 Task: Add a condition where "Ticket status Contains at least one of the following Open" in unsolved tickets in your groups.
Action: Mouse moved to (95, 403)
Screenshot: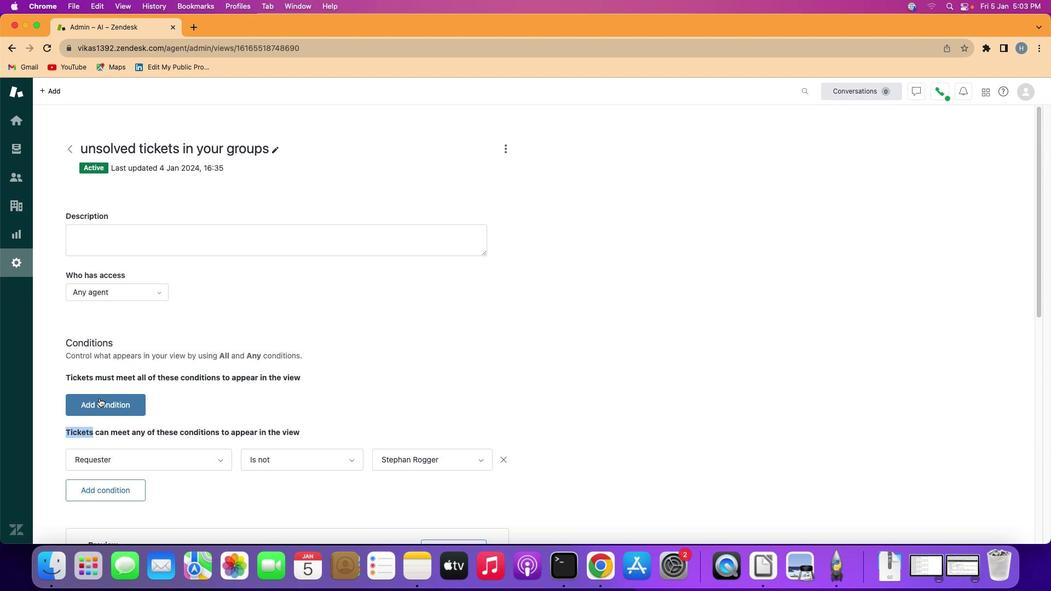 
Action: Mouse pressed left at (95, 403)
Screenshot: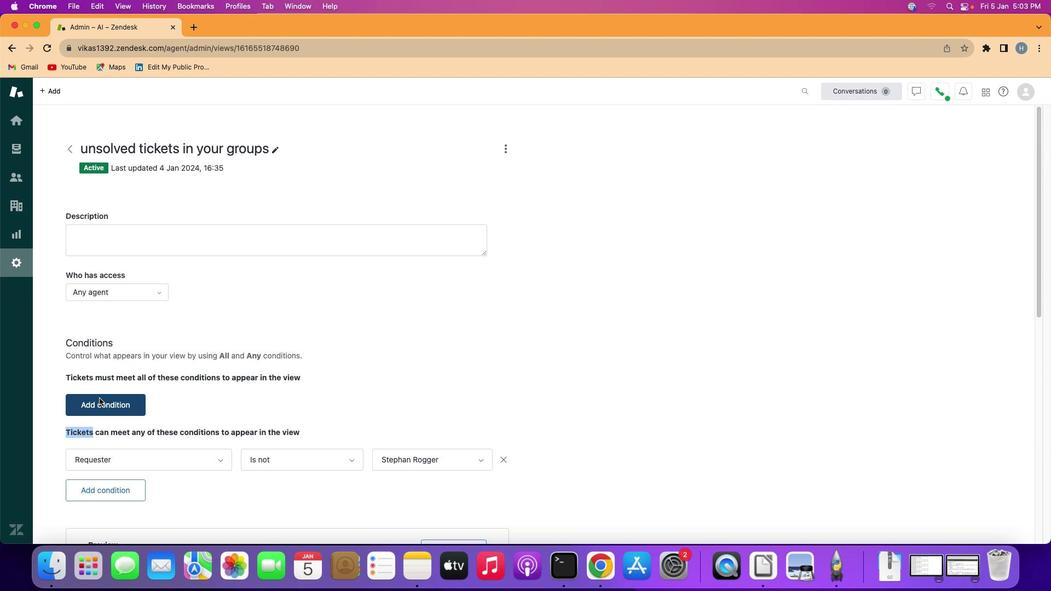 
Action: Mouse moved to (124, 404)
Screenshot: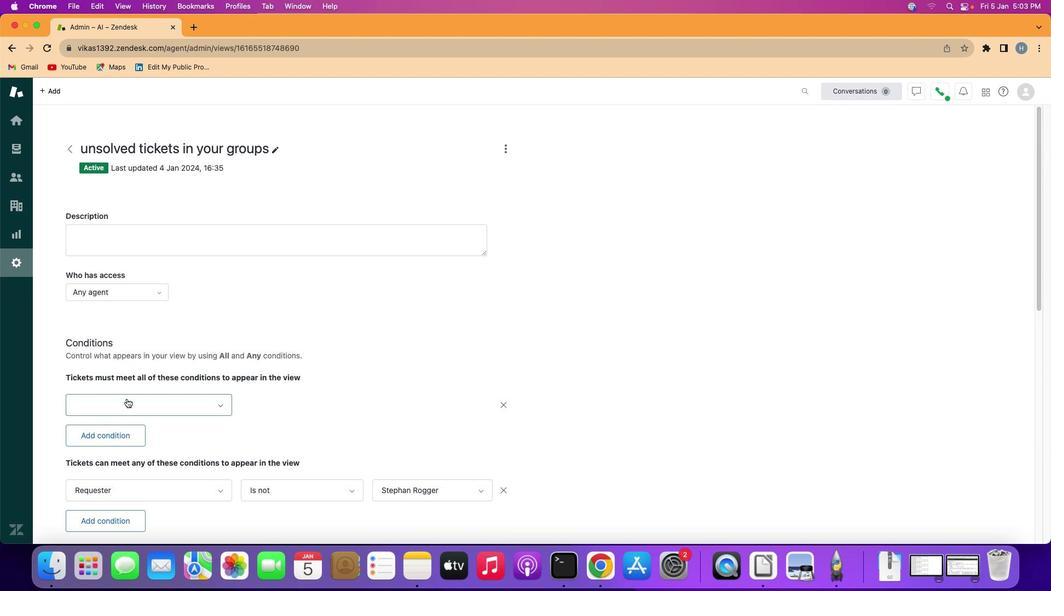 
Action: Mouse pressed left at (124, 404)
Screenshot: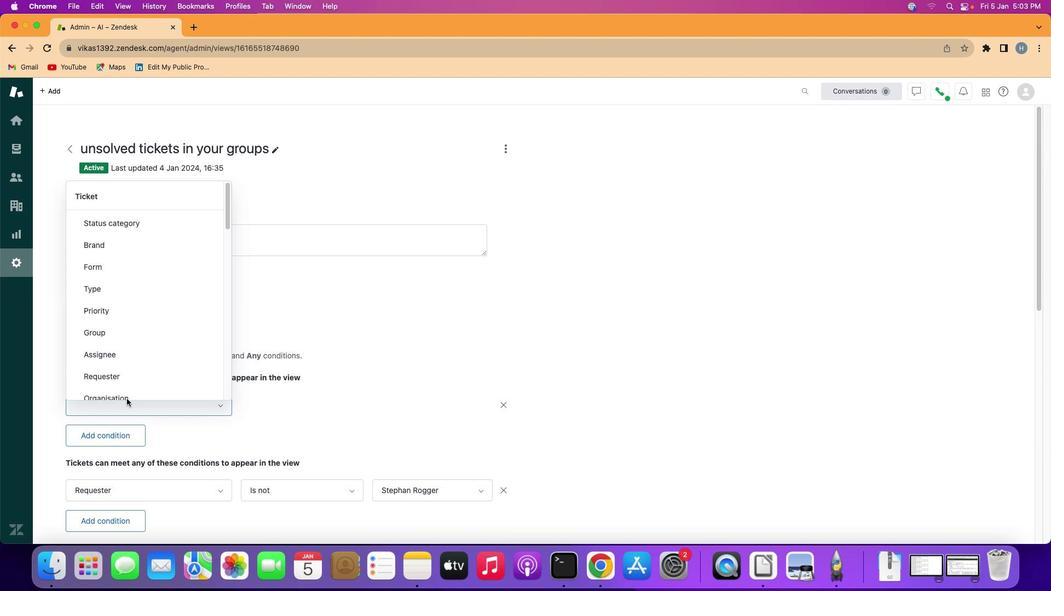 
Action: Mouse moved to (140, 318)
Screenshot: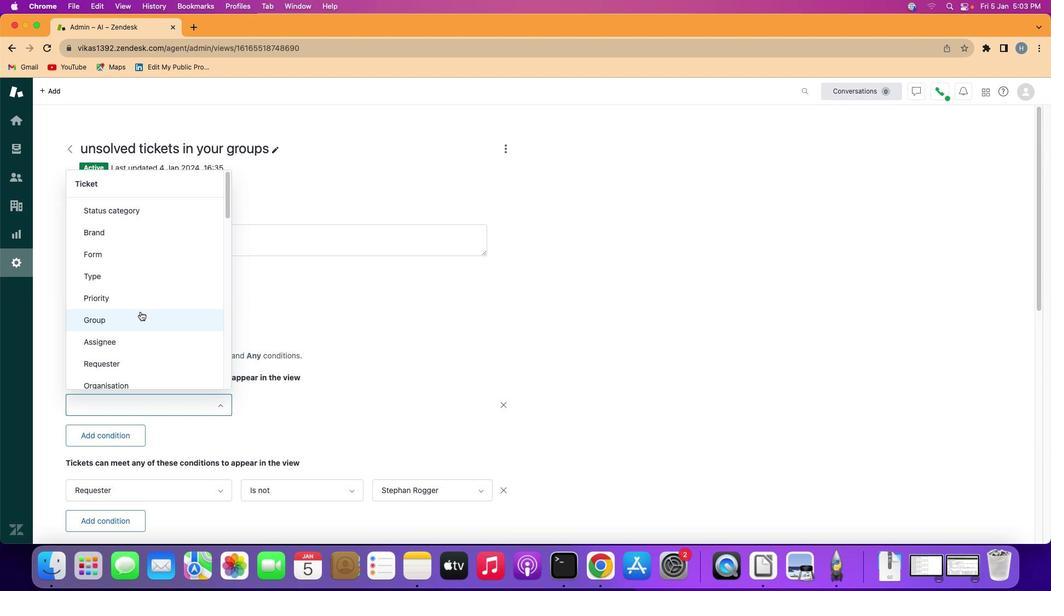 
Action: Mouse scrolled (140, 318) with delta (-7, 9)
Screenshot: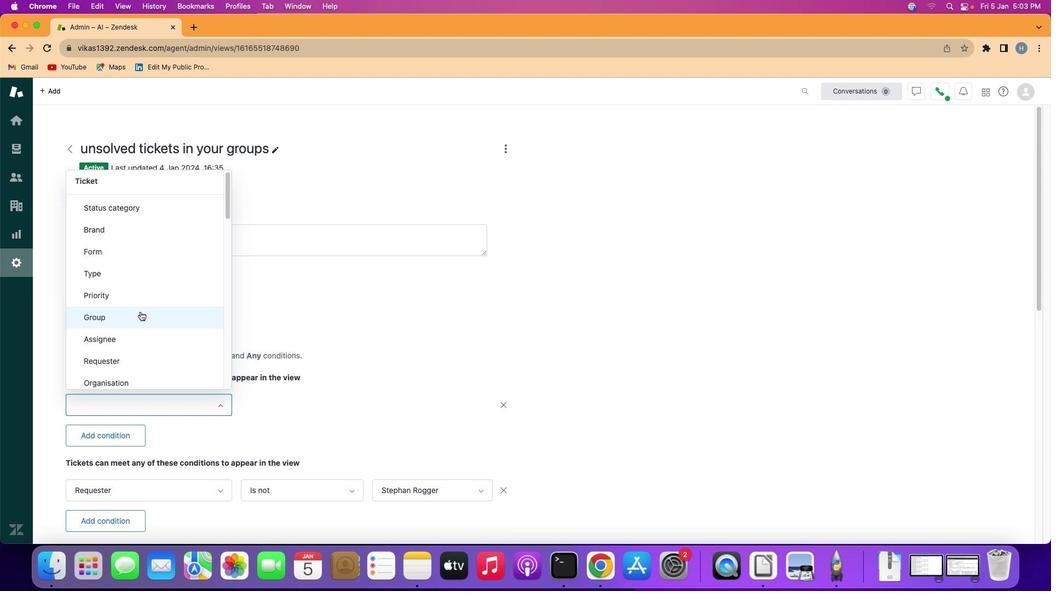 
Action: Mouse scrolled (140, 318) with delta (-7, 9)
Screenshot: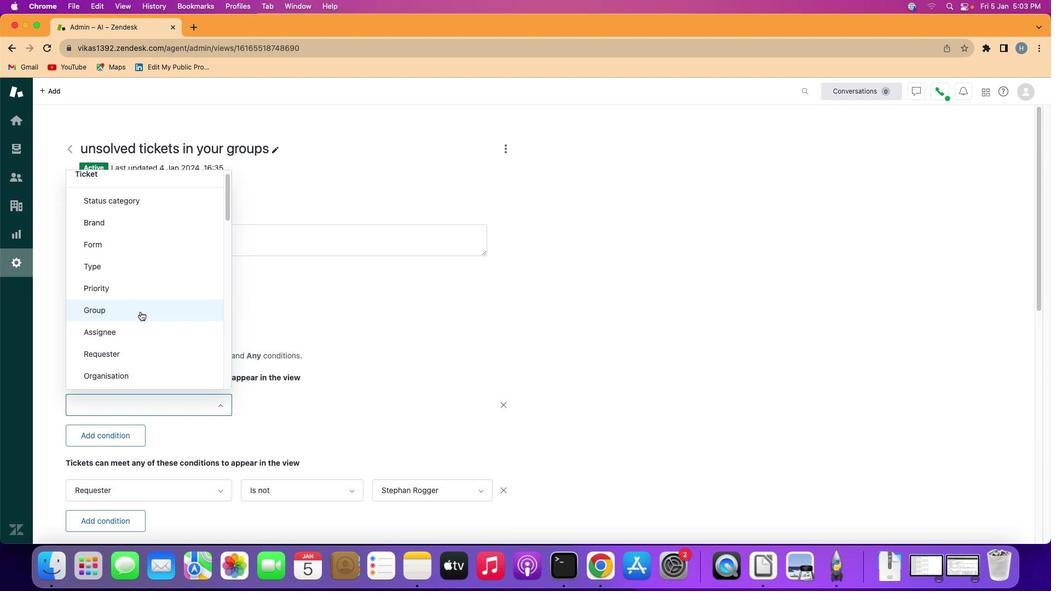 
Action: Mouse scrolled (140, 318) with delta (-7, 9)
Screenshot: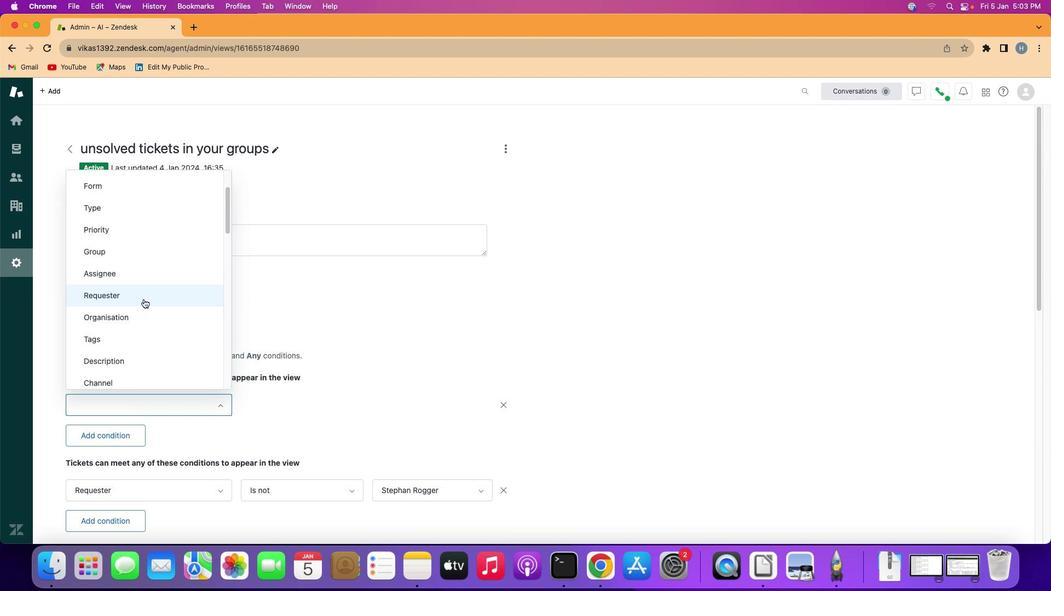 
Action: Mouse scrolled (140, 318) with delta (-7, 8)
Screenshot: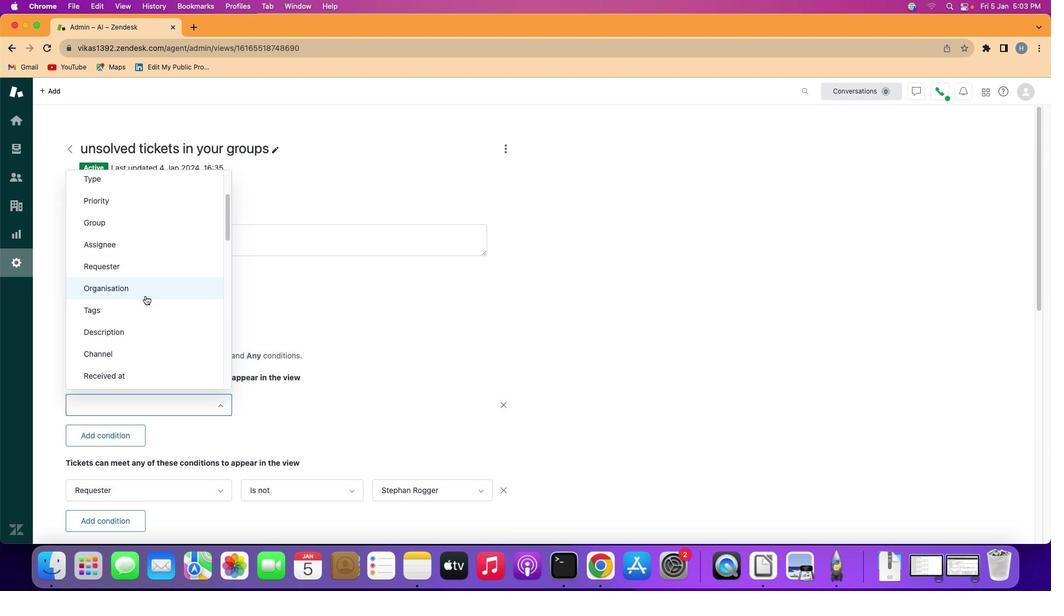 
Action: Mouse moved to (154, 296)
Screenshot: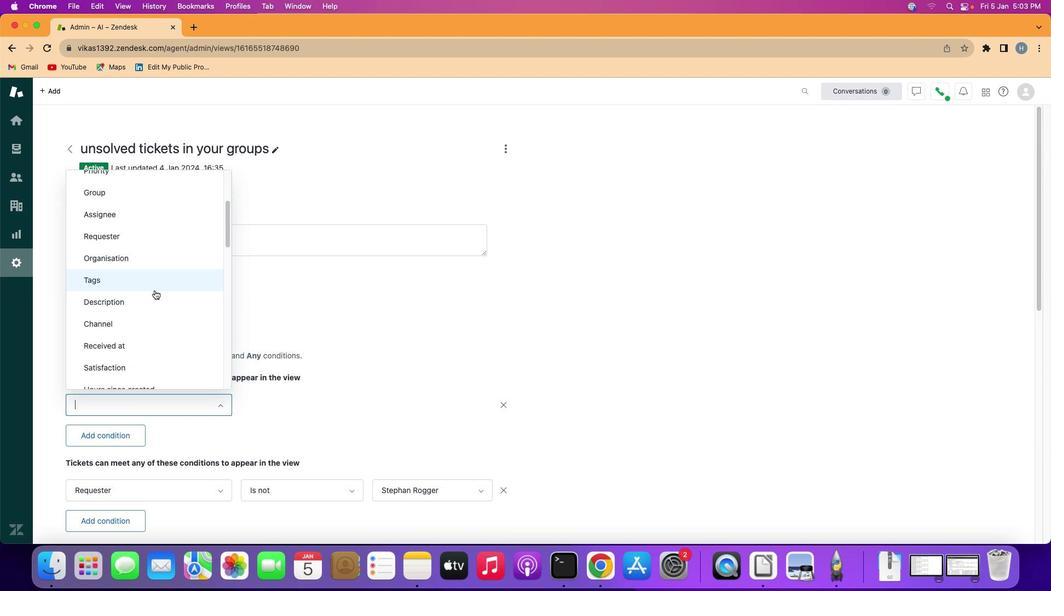 
Action: Mouse scrolled (154, 296) with delta (-7, 9)
Screenshot: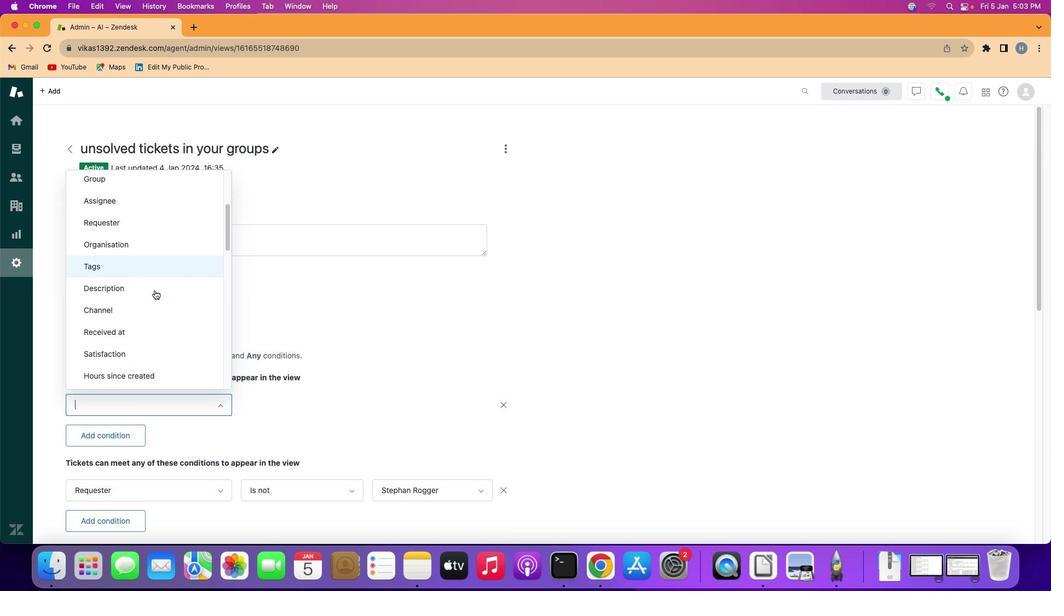 
Action: Mouse scrolled (154, 296) with delta (-7, 9)
Screenshot: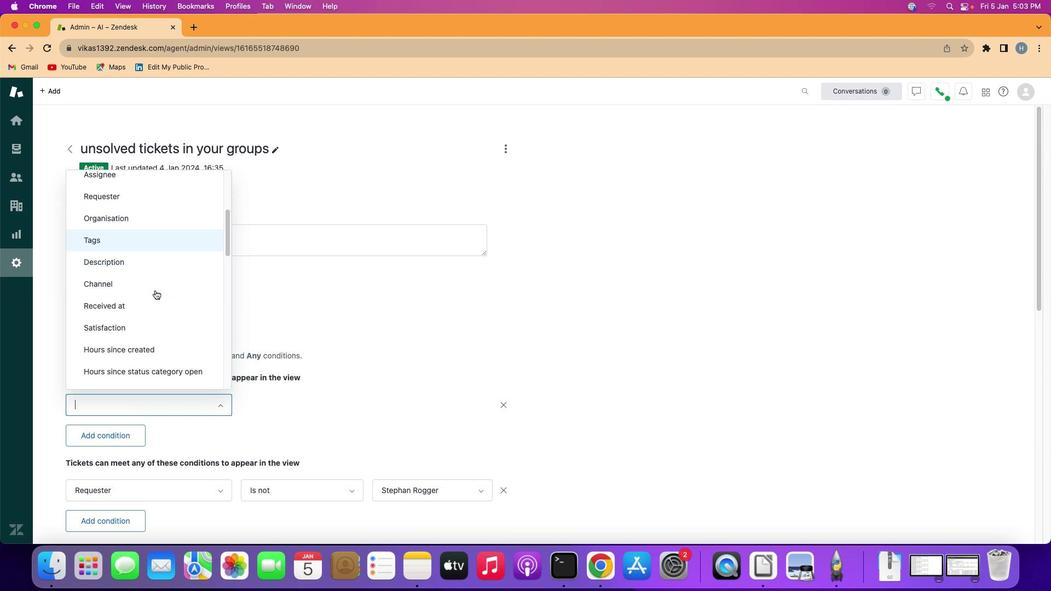 
Action: Mouse scrolled (154, 296) with delta (-7, 9)
Screenshot: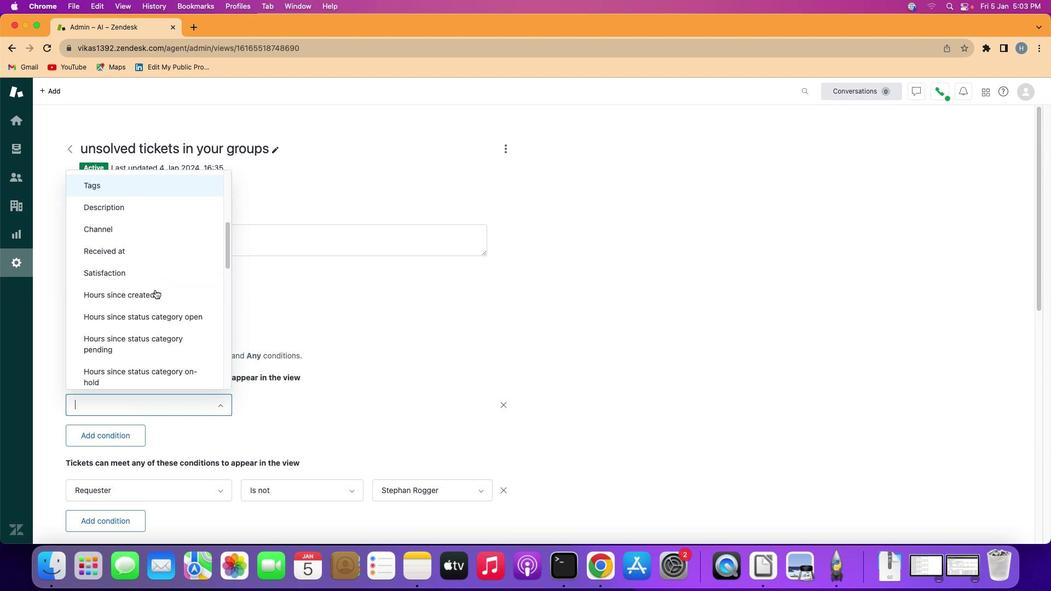
Action: Mouse scrolled (154, 296) with delta (-7, 8)
Screenshot: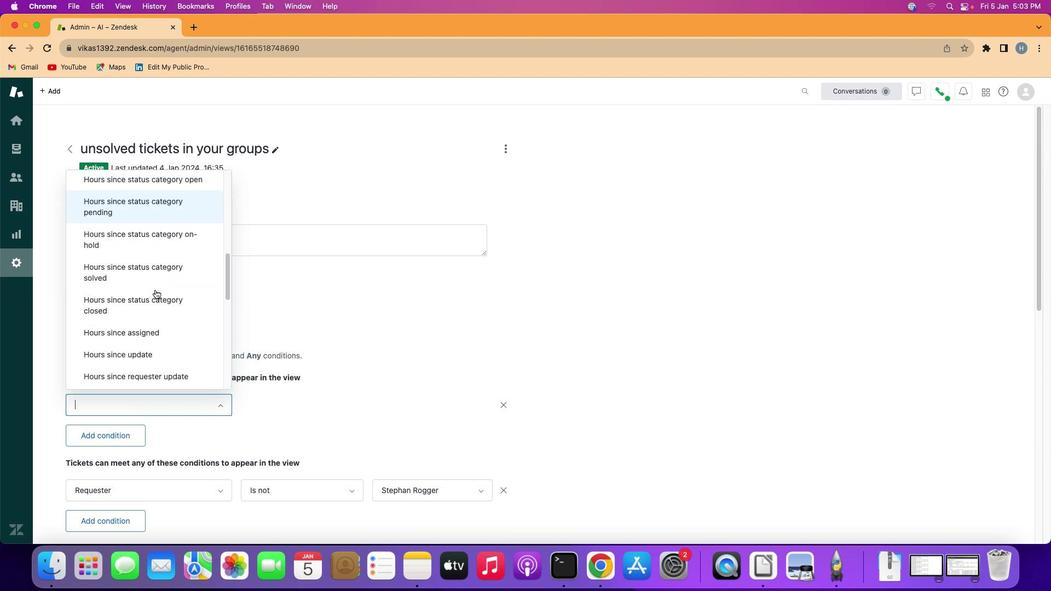 
Action: Mouse scrolled (154, 296) with delta (-7, 7)
Screenshot: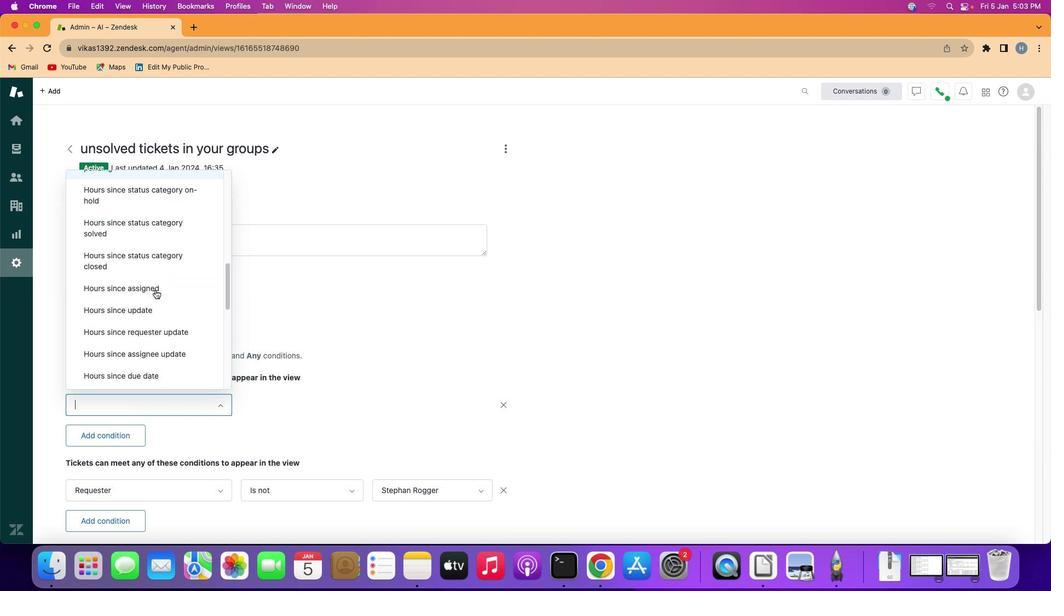 
Action: Mouse moved to (157, 298)
Screenshot: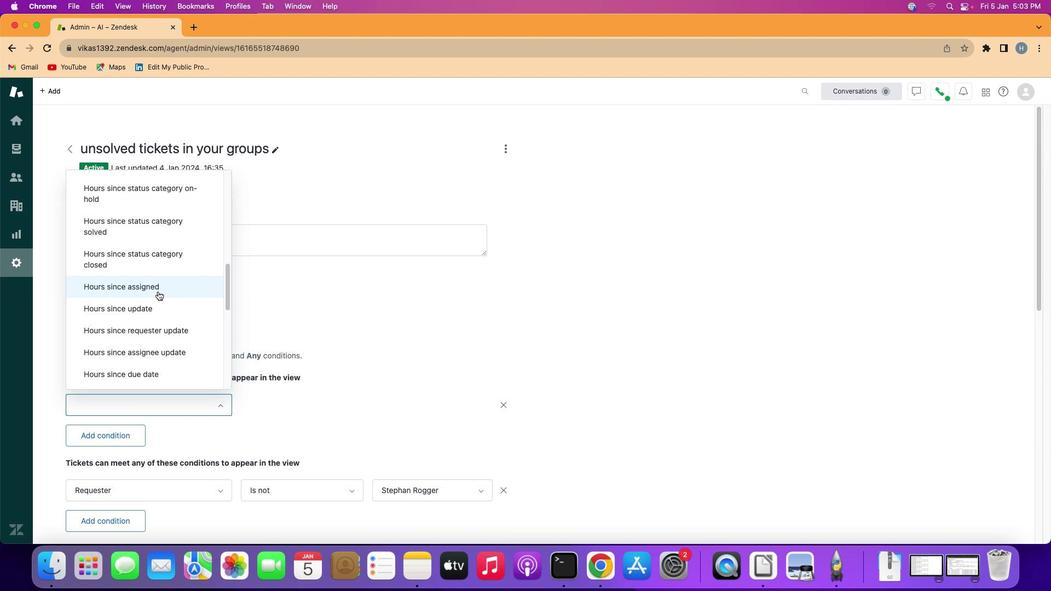 
Action: Mouse scrolled (157, 298) with delta (-7, 9)
Screenshot: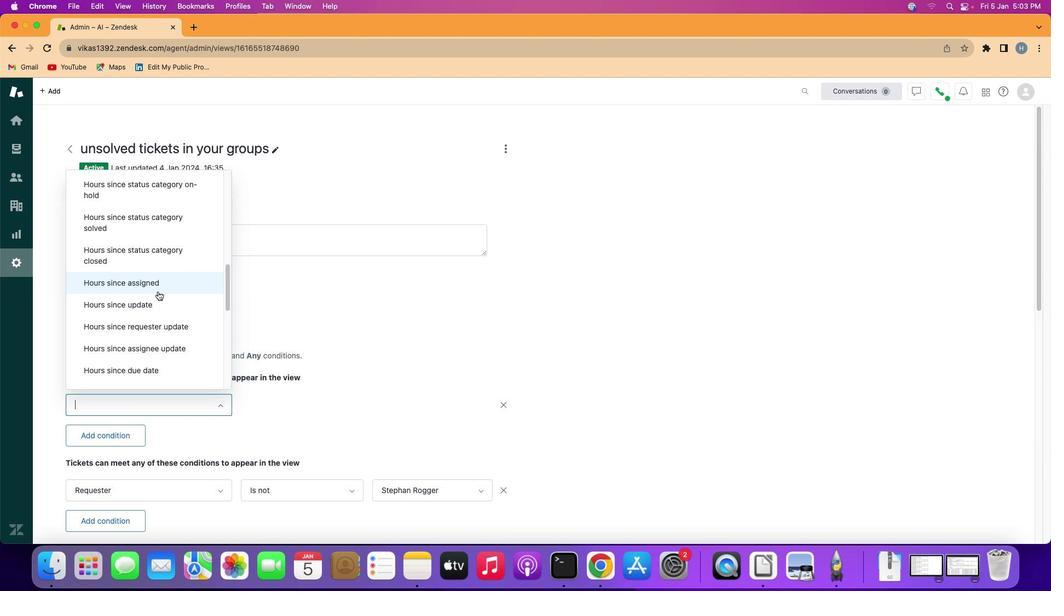 
Action: Mouse scrolled (157, 298) with delta (-7, 9)
Screenshot: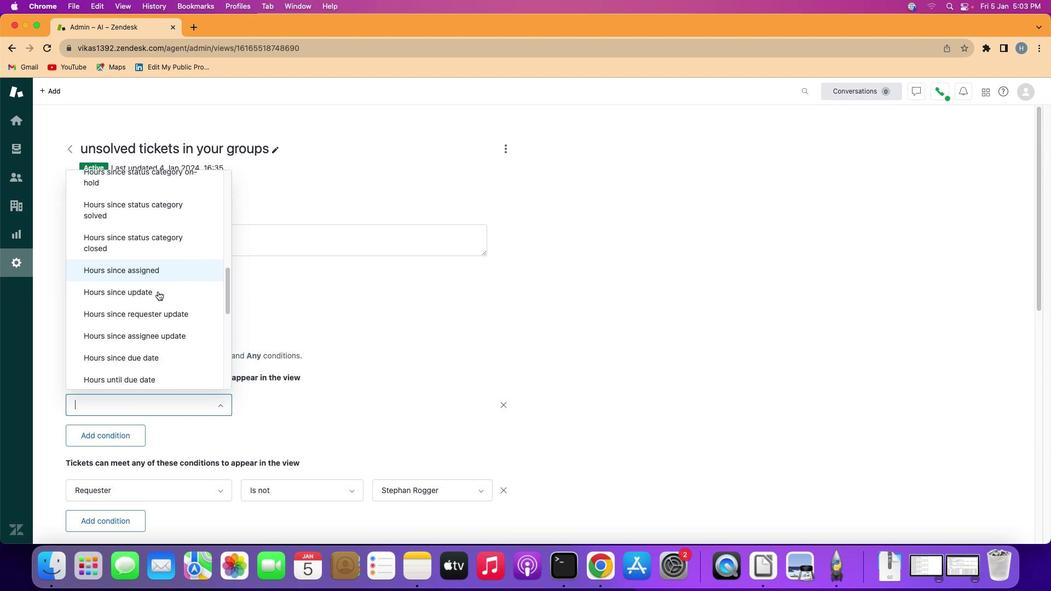 
Action: Mouse scrolled (157, 298) with delta (-7, 9)
Screenshot: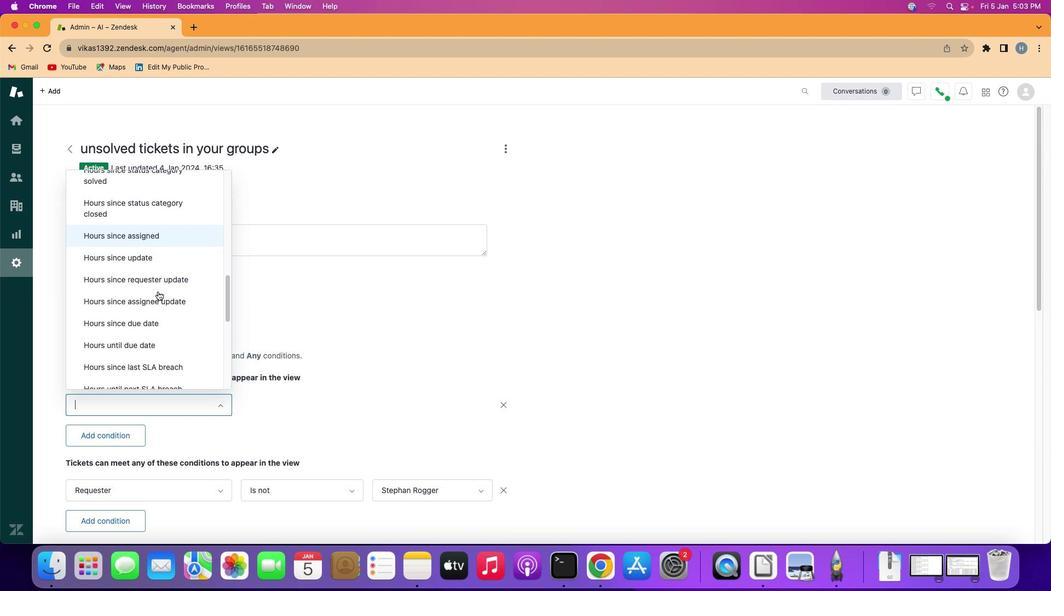 
Action: Mouse scrolled (157, 298) with delta (-7, 9)
Screenshot: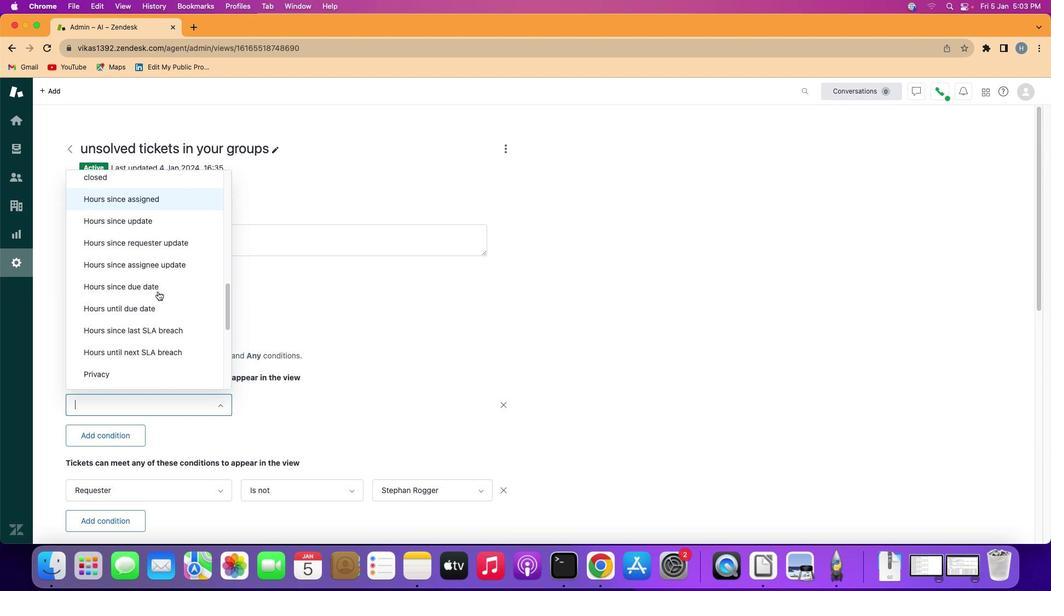 
Action: Mouse scrolled (157, 298) with delta (-7, 9)
Screenshot: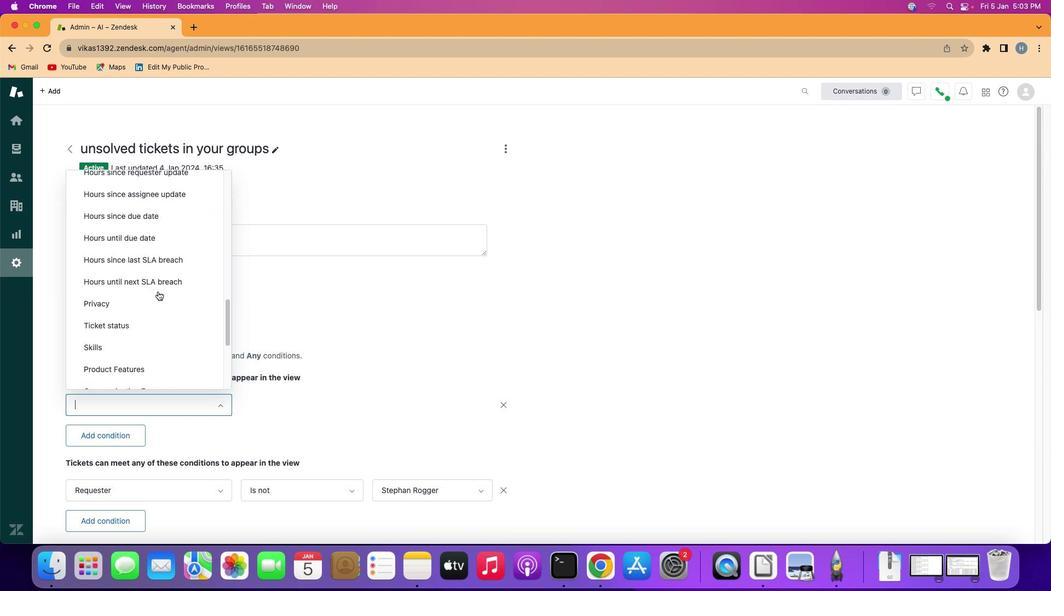 
Action: Mouse moved to (156, 313)
Screenshot: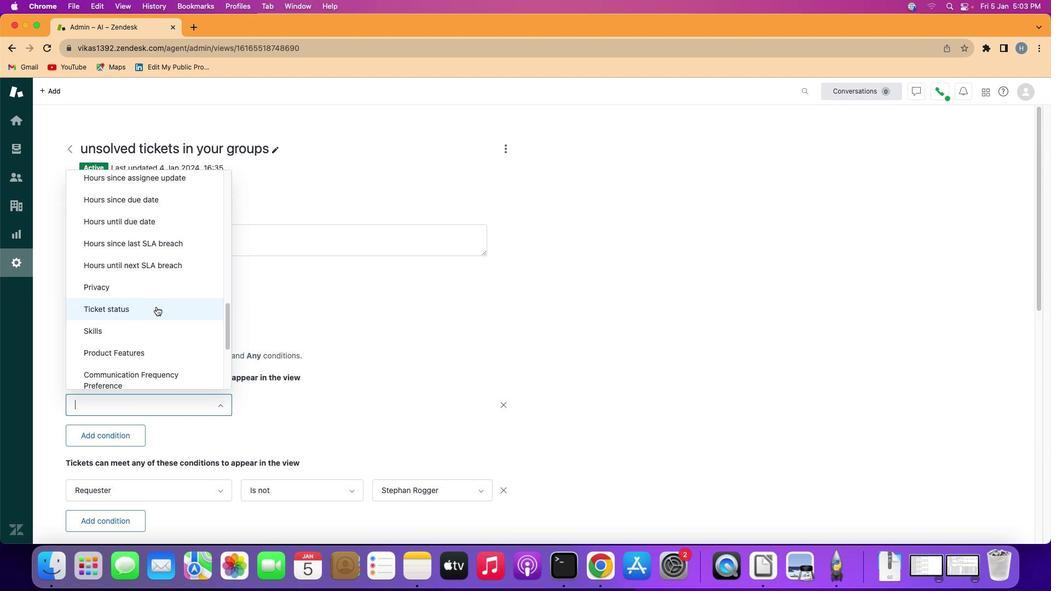 
Action: Mouse pressed left at (156, 313)
Screenshot: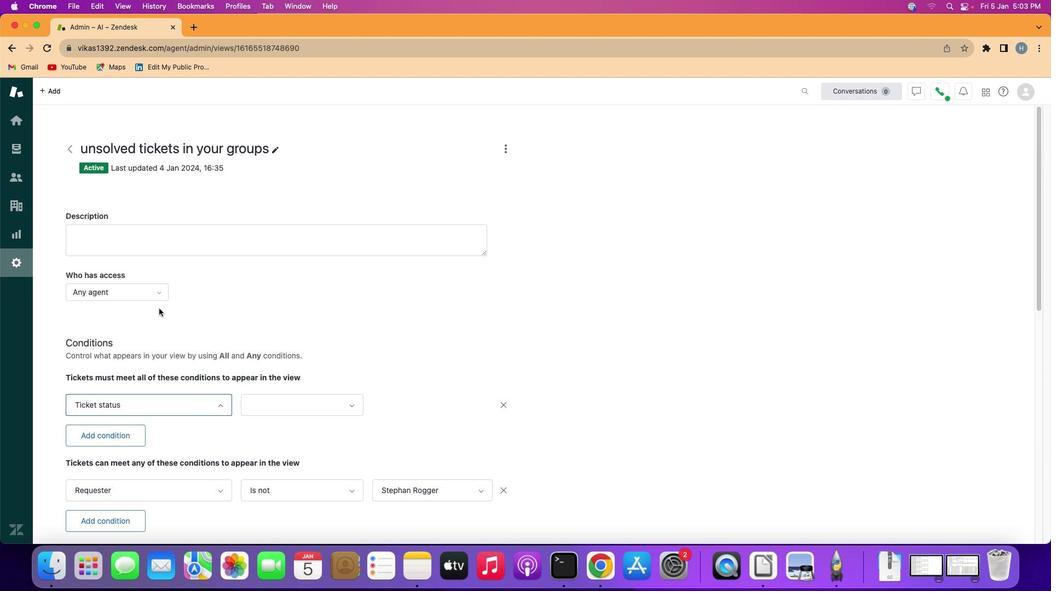 
Action: Mouse moved to (279, 410)
Screenshot: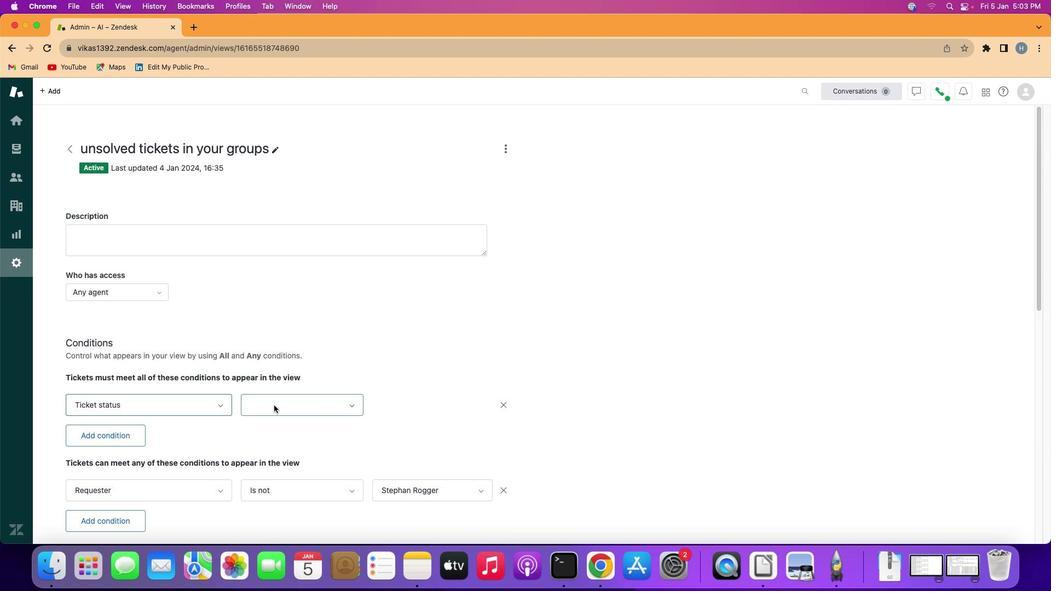 
Action: Mouse pressed left at (279, 410)
Screenshot: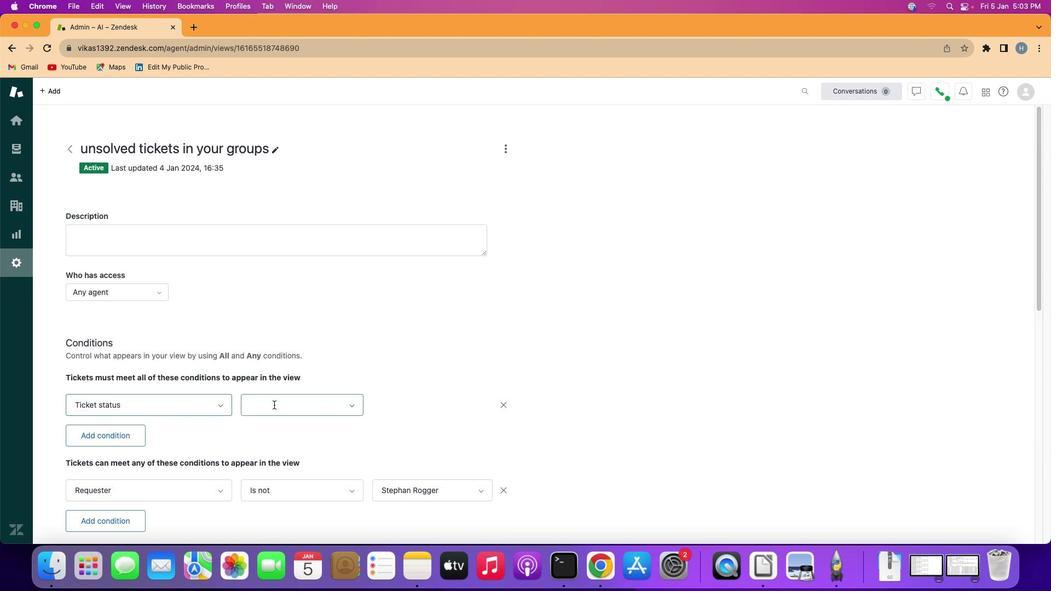 
Action: Mouse moved to (296, 435)
Screenshot: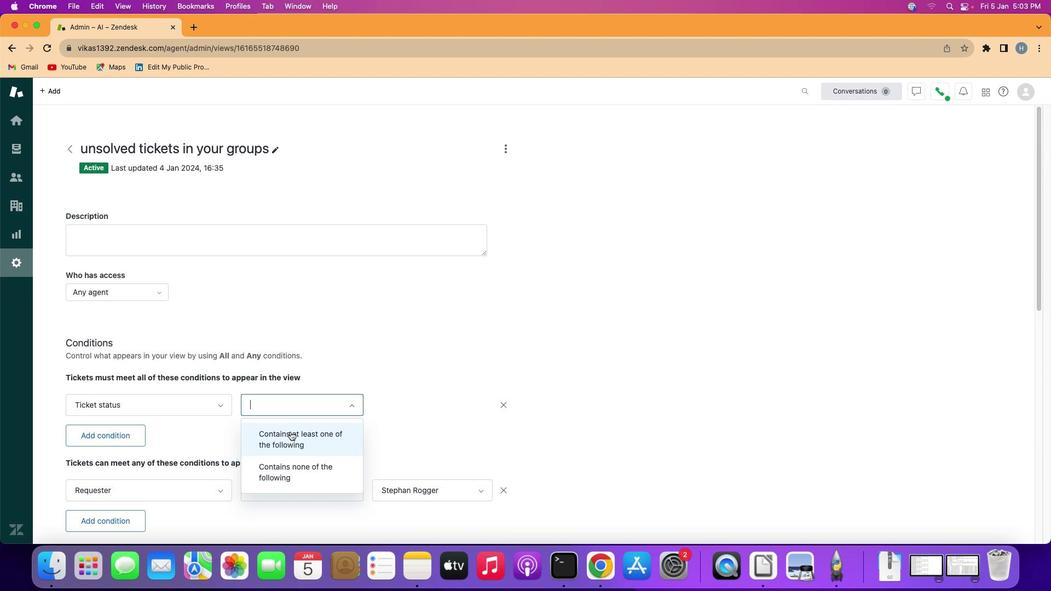 
Action: Mouse pressed left at (296, 435)
Screenshot: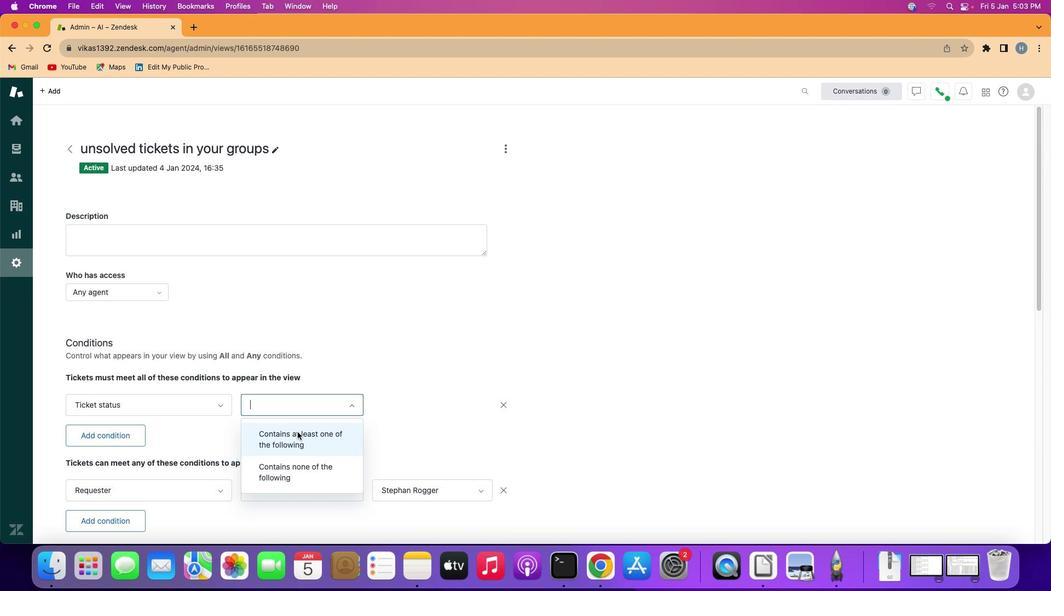 
Action: Mouse moved to (444, 412)
Screenshot: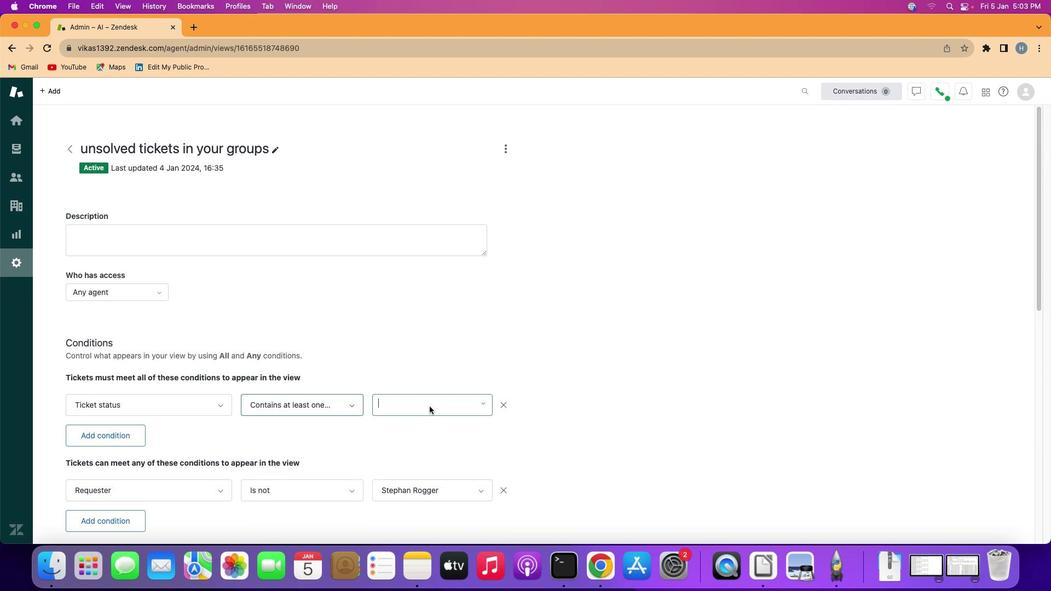 
Action: Mouse pressed left at (444, 412)
Screenshot: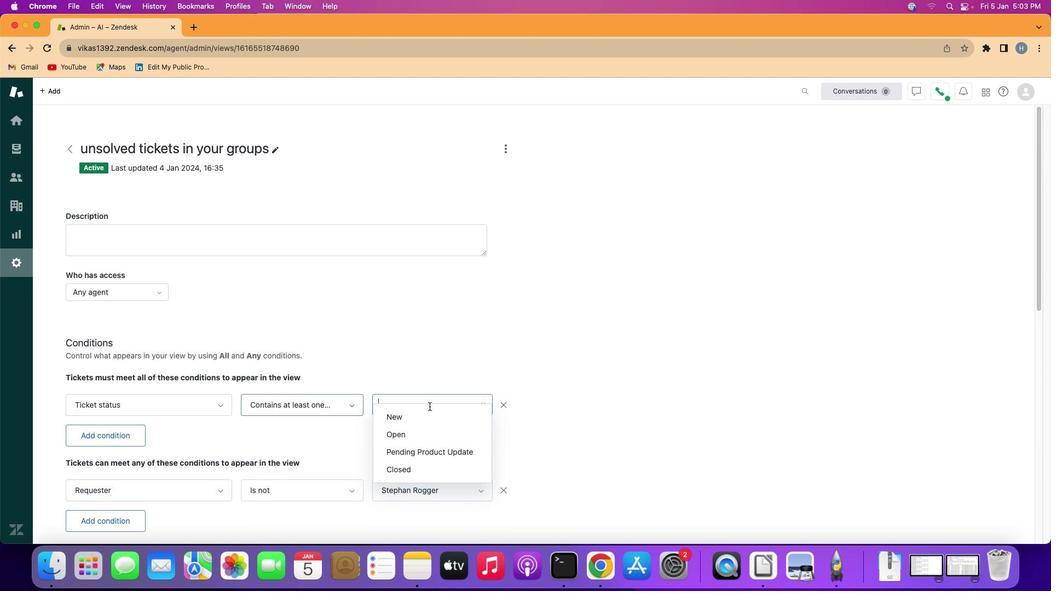 
Action: Mouse moved to (441, 446)
Screenshot: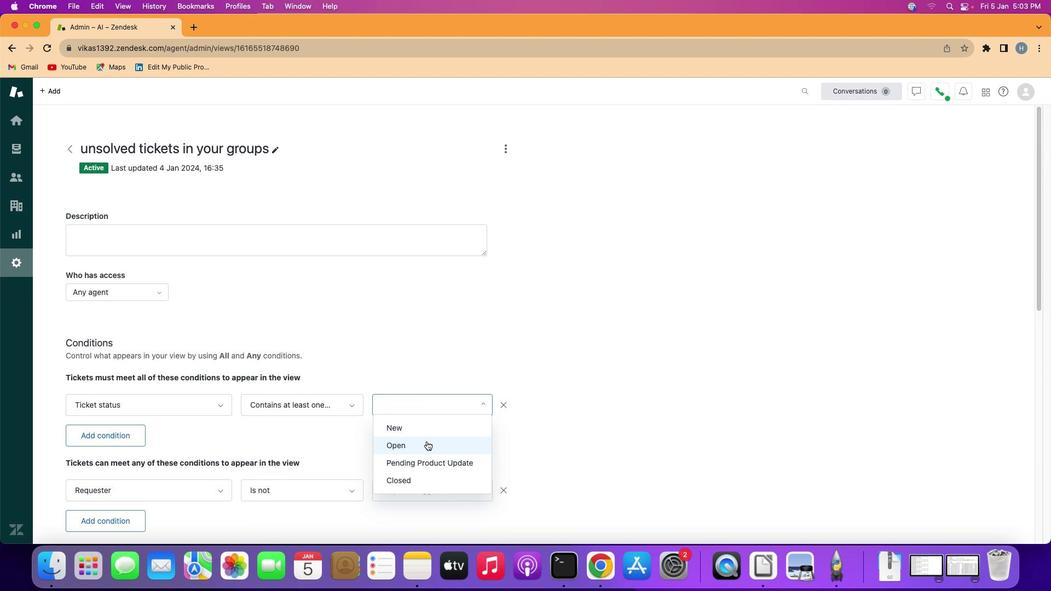 
Action: Mouse pressed left at (441, 446)
Screenshot: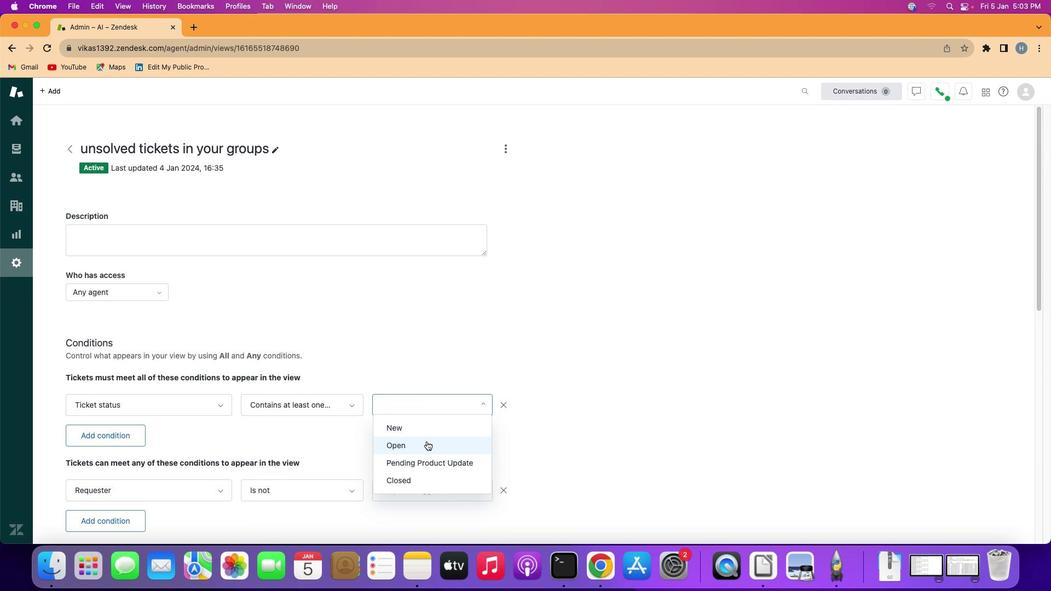 
Action: Mouse moved to (543, 447)
Screenshot: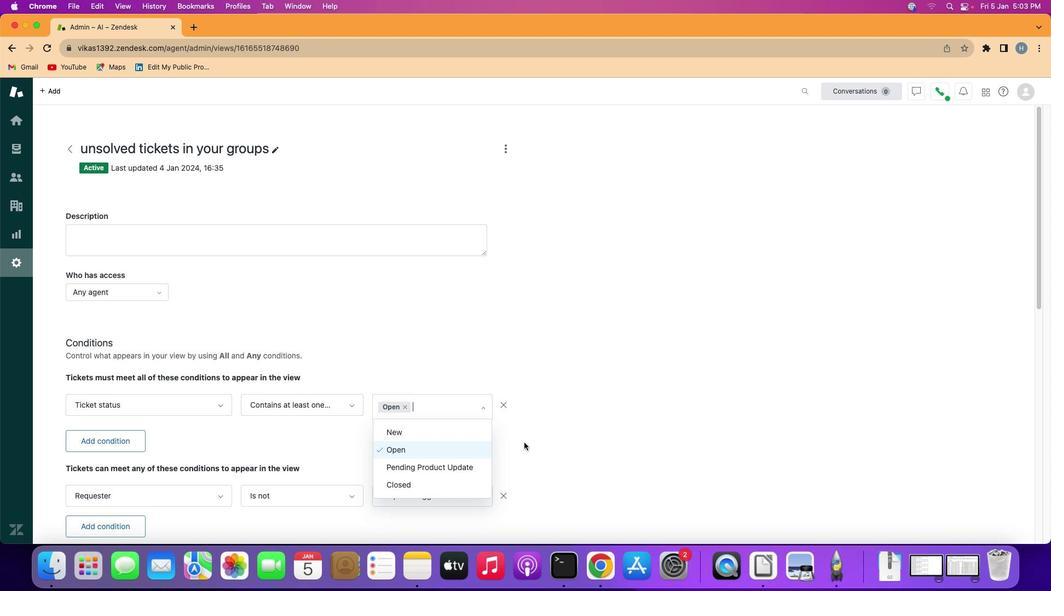 
Action: Mouse pressed left at (543, 447)
Screenshot: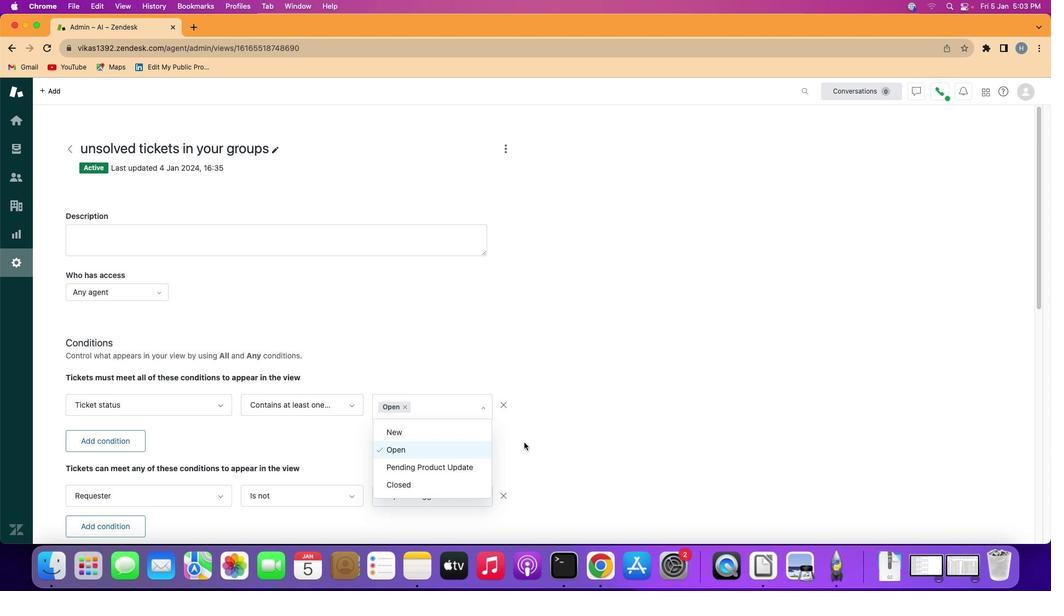 
